 Task: Enable vulnerability alerts for a repository.
Action: Mouse moved to (959, 59)
Screenshot: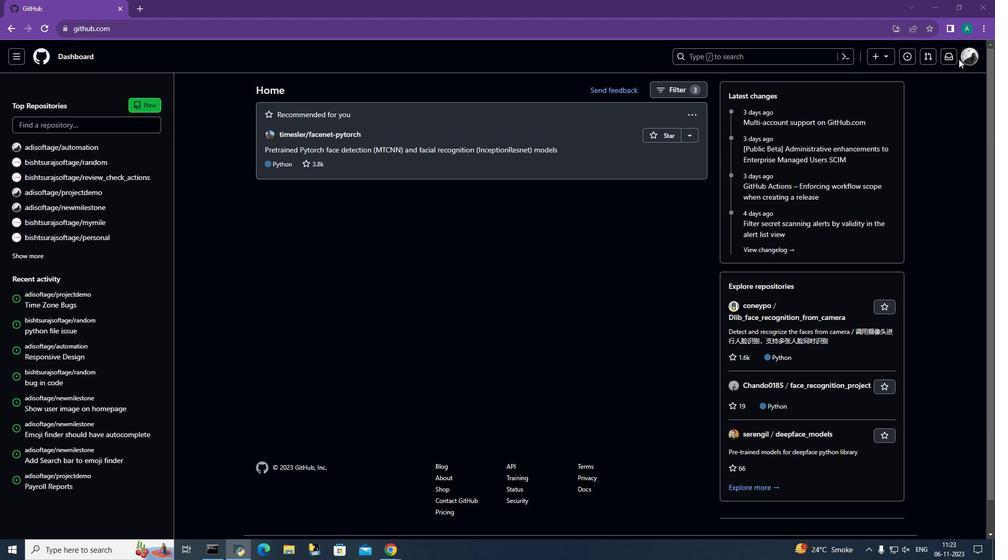 
Action: Mouse pressed left at (959, 59)
Screenshot: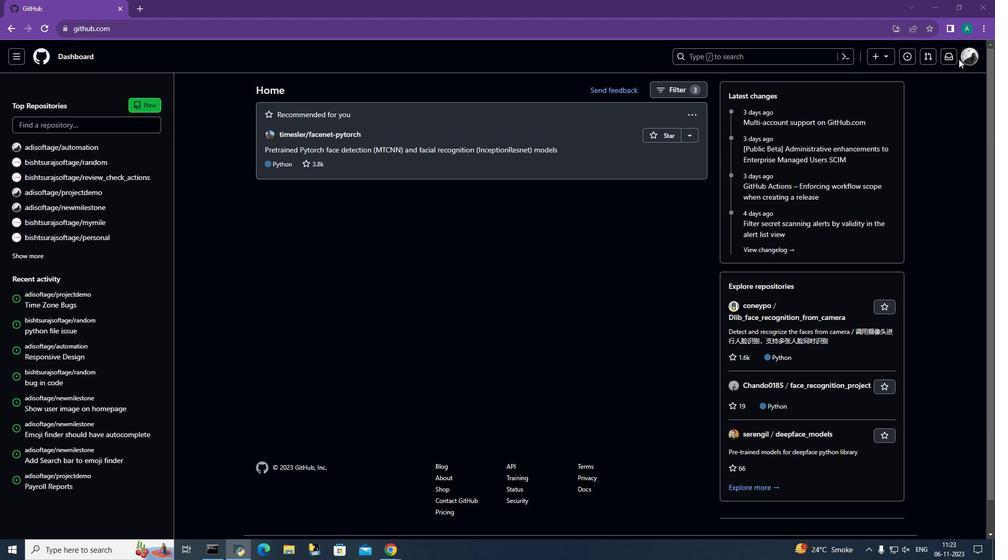 
Action: Mouse moved to (968, 54)
Screenshot: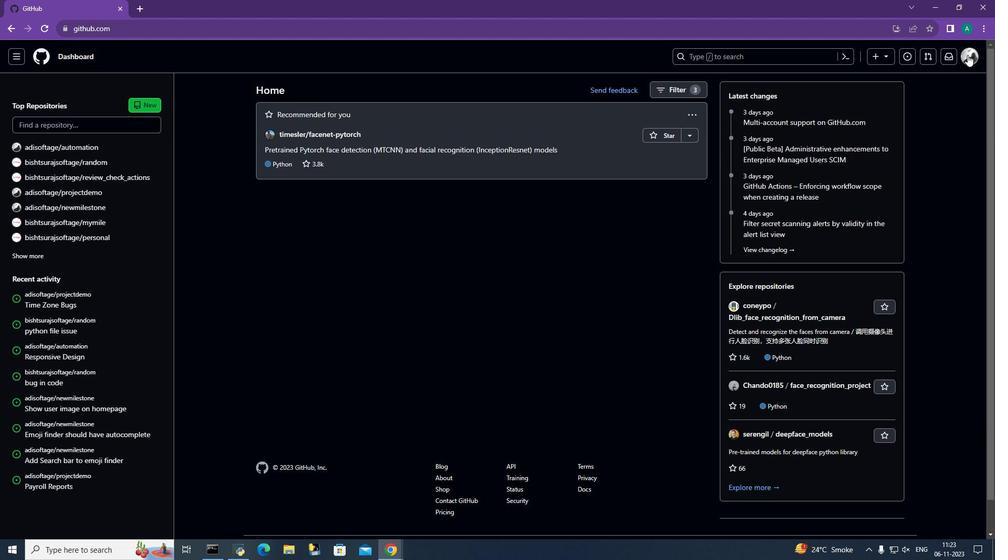 
Action: Mouse pressed left at (968, 54)
Screenshot: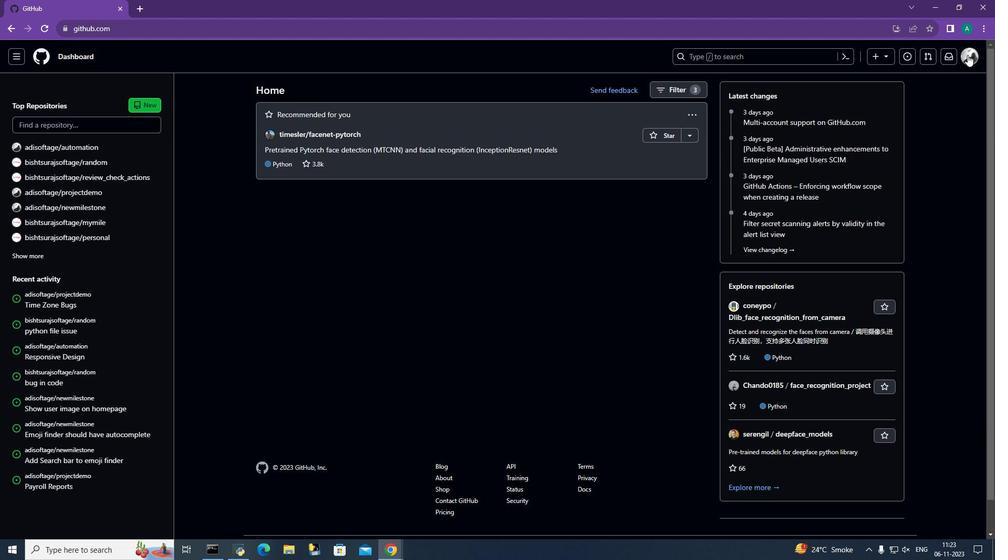 
Action: Mouse moved to (889, 151)
Screenshot: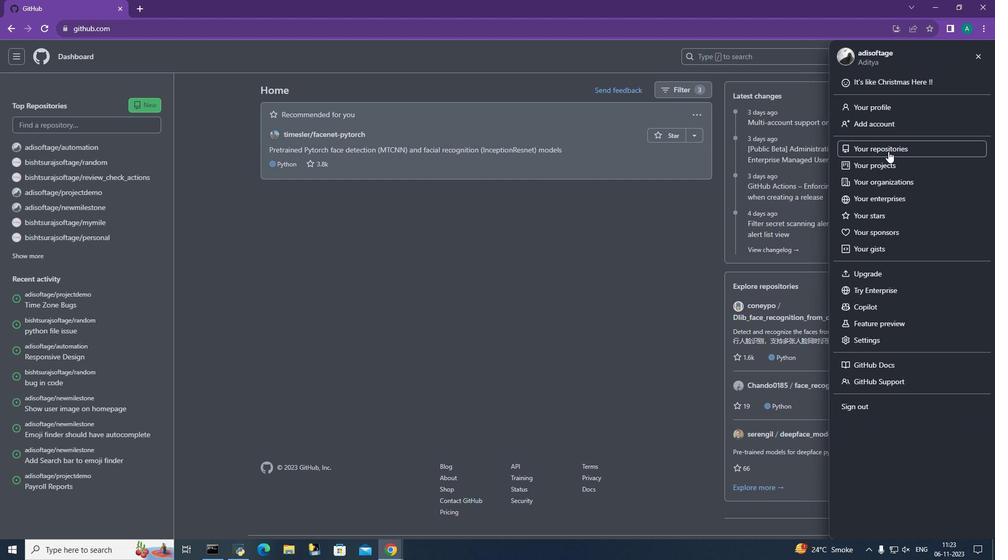 
Action: Mouse pressed left at (889, 151)
Screenshot: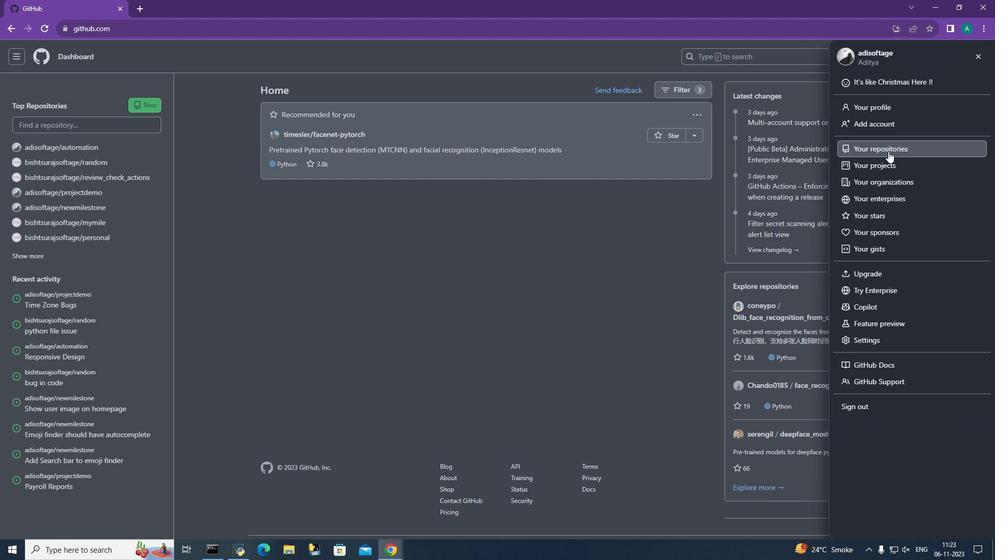 
Action: Mouse moved to (366, 155)
Screenshot: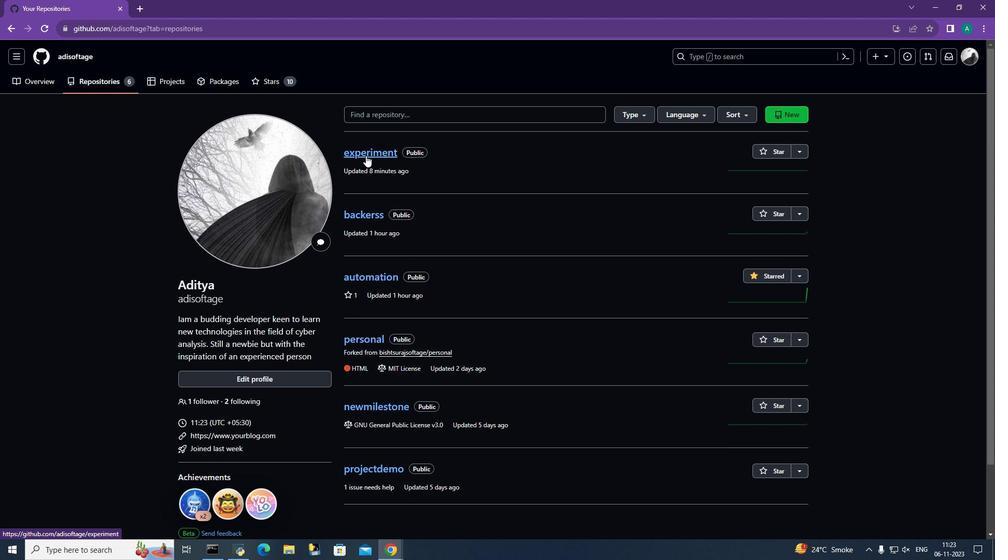 
Action: Mouse pressed left at (366, 155)
Screenshot: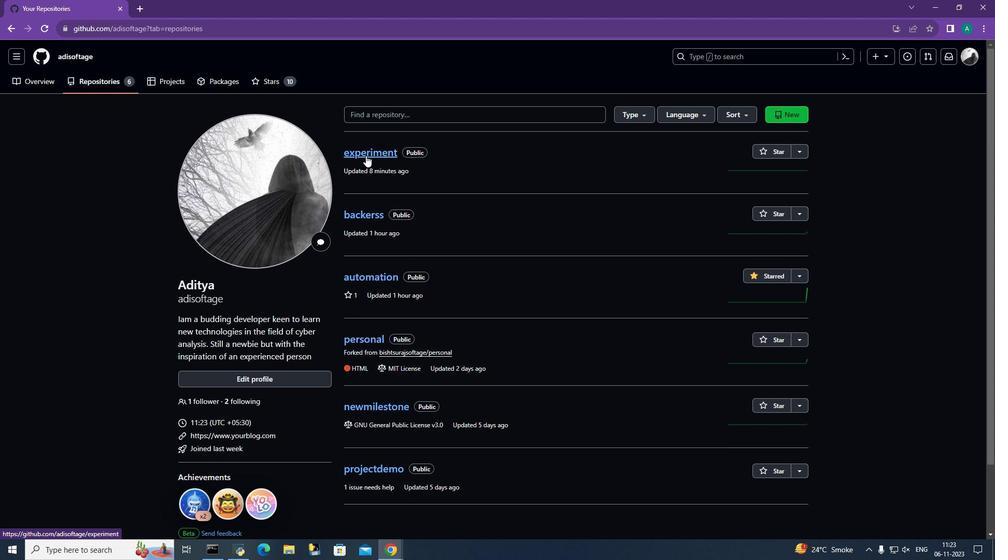 
Action: Mouse moved to (489, 80)
Screenshot: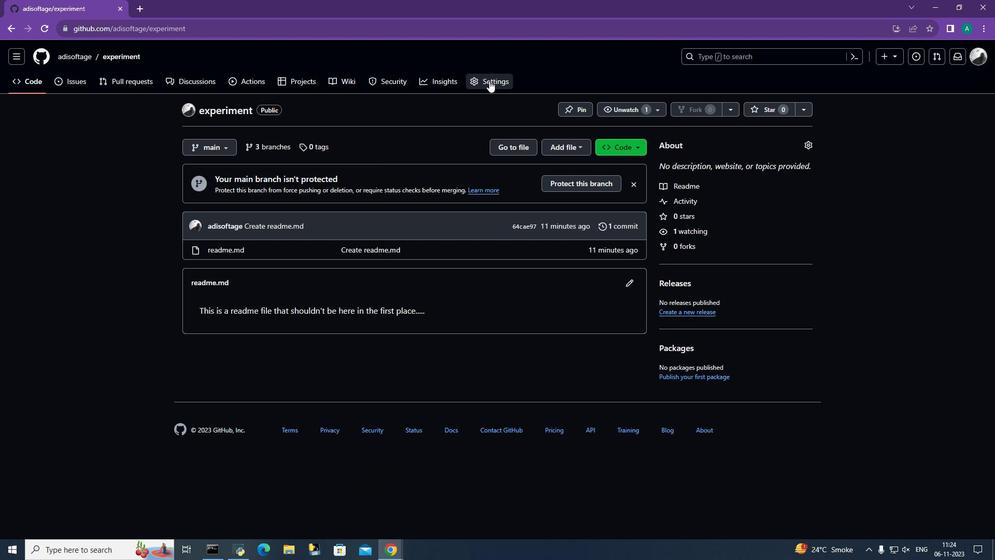 
Action: Mouse pressed left at (489, 80)
Screenshot: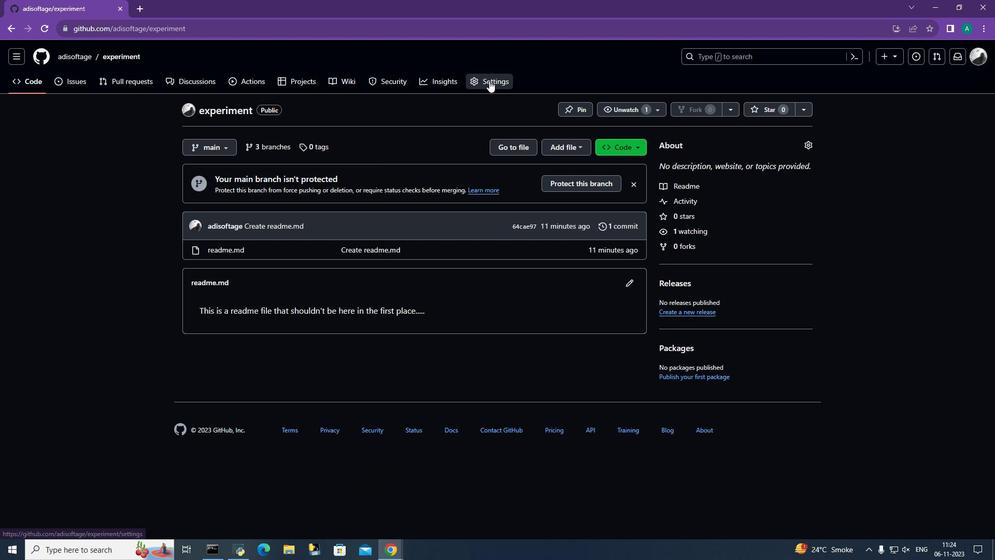 
Action: Mouse moved to (230, 369)
Screenshot: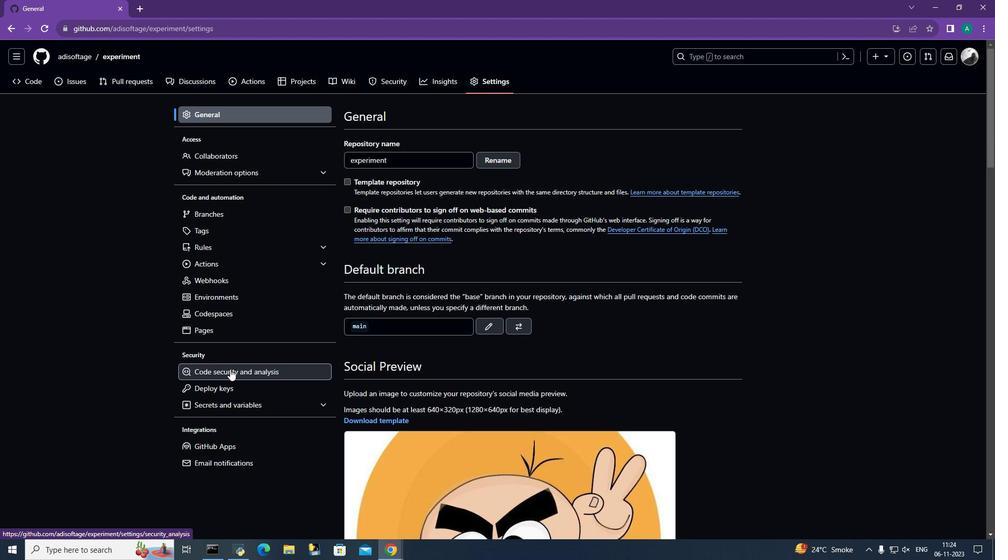 
Action: Mouse pressed left at (230, 369)
Screenshot: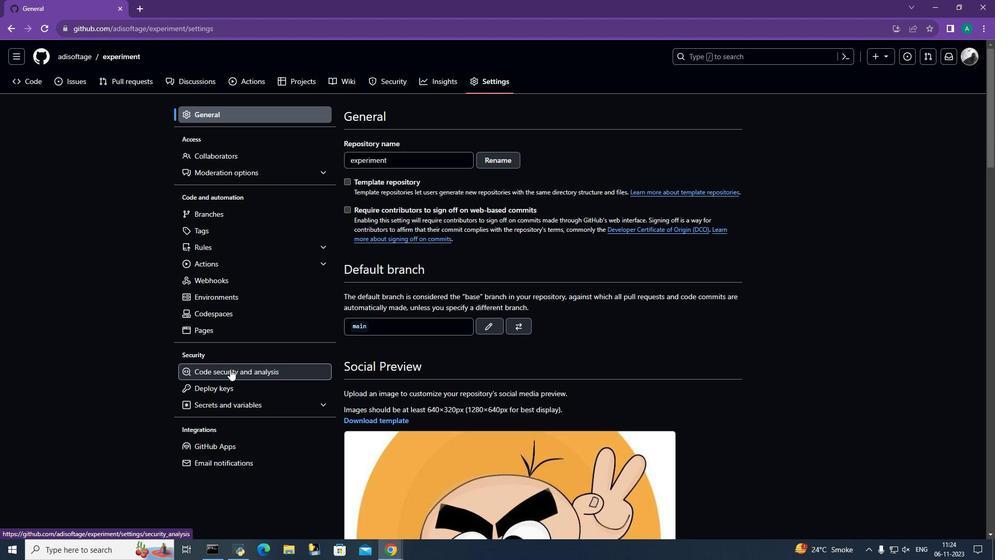 
Action: Mouse moved to (715, 192)
Screenshot: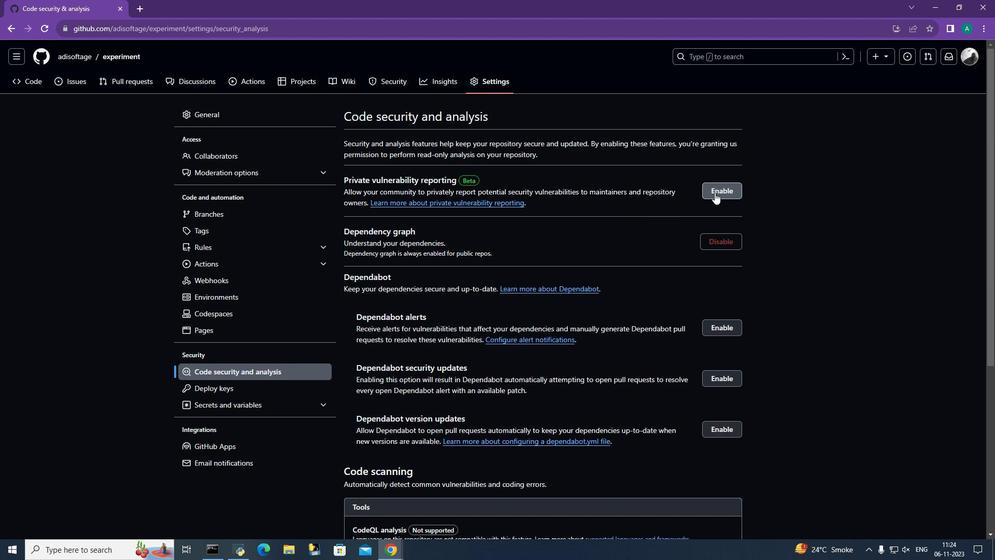 
Action: Mouse pressed left at (715, 192)
Screenshot: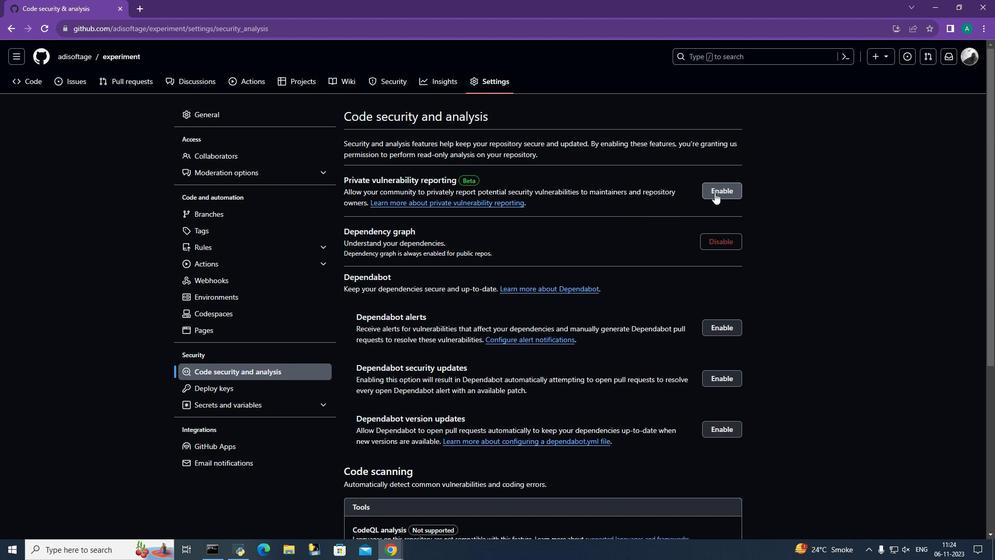 
Action: Mouse moved to (715, 355)
Screenshot: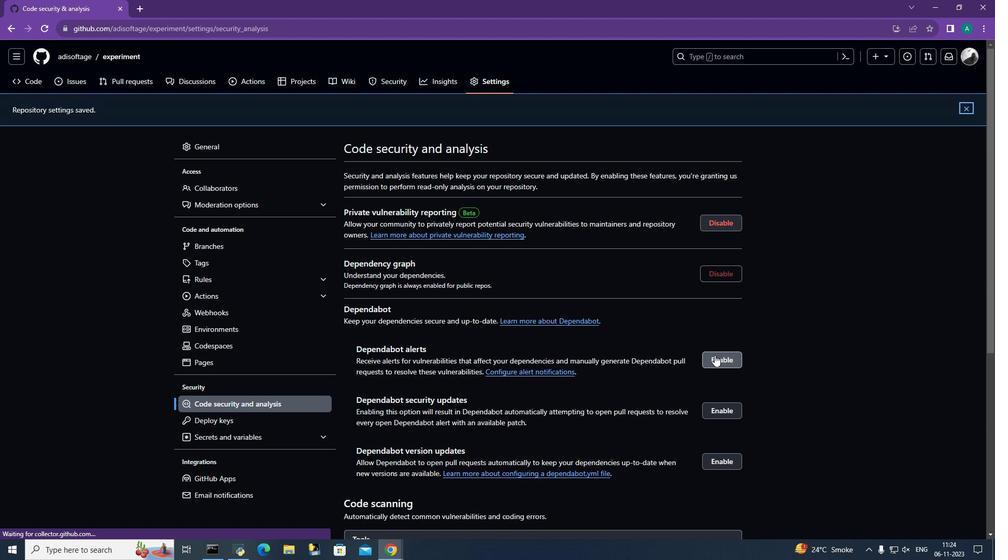 
Action: Mouse pressed left at (715, 355)
Screenshot: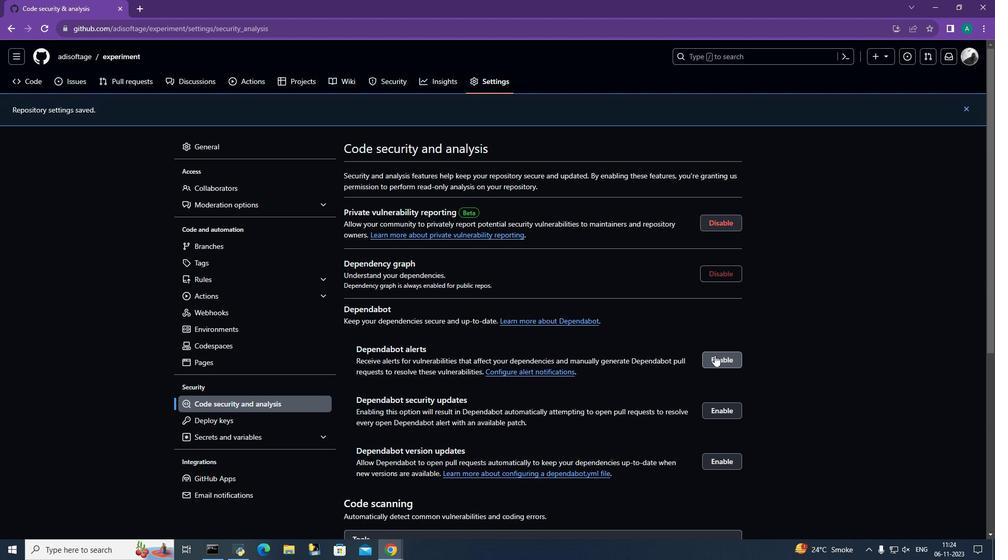 
Action: Mouse moved to (725, 465)
Screenshot: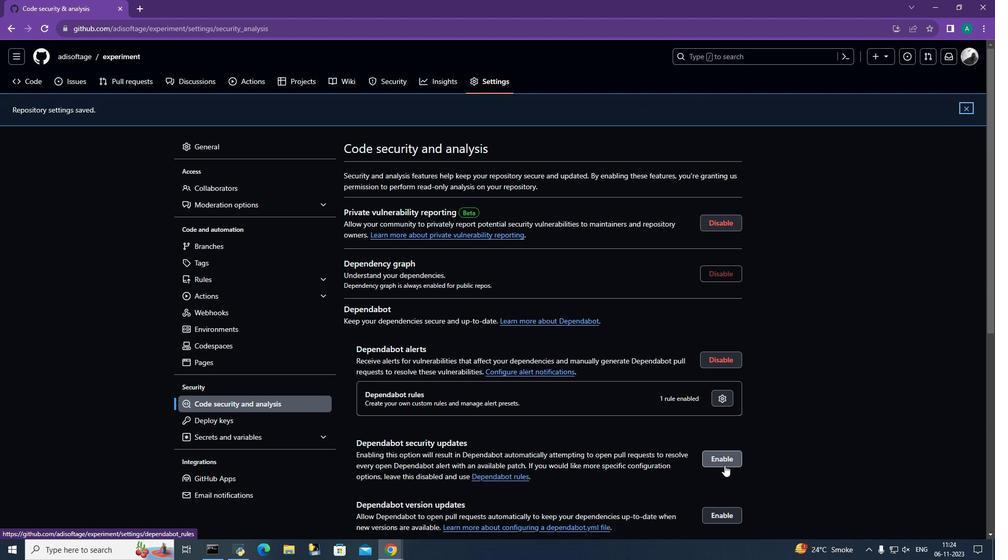 
Action: Mouse pressed left at (725, 465)
Screenshot: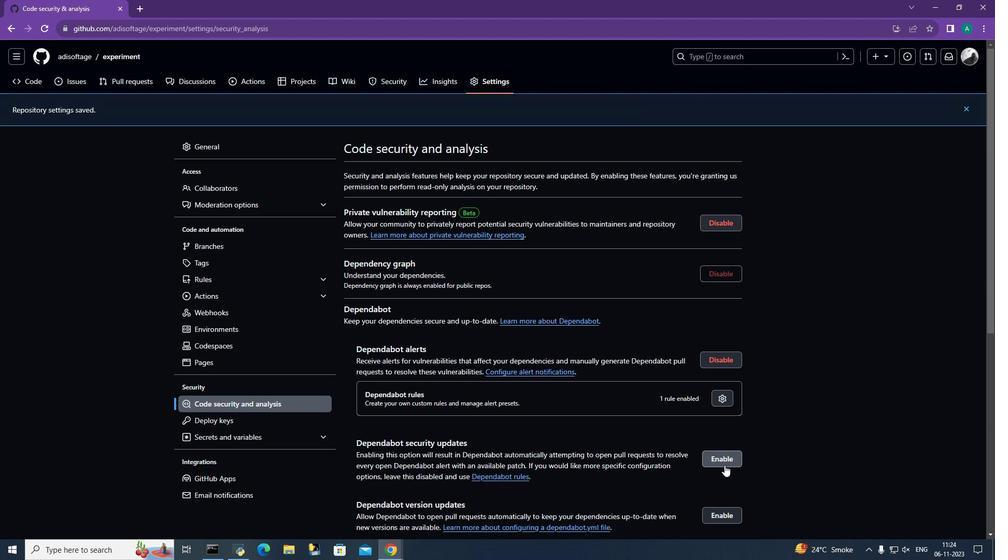 
Action: Mouse moved to (571, 382)
Screenshot: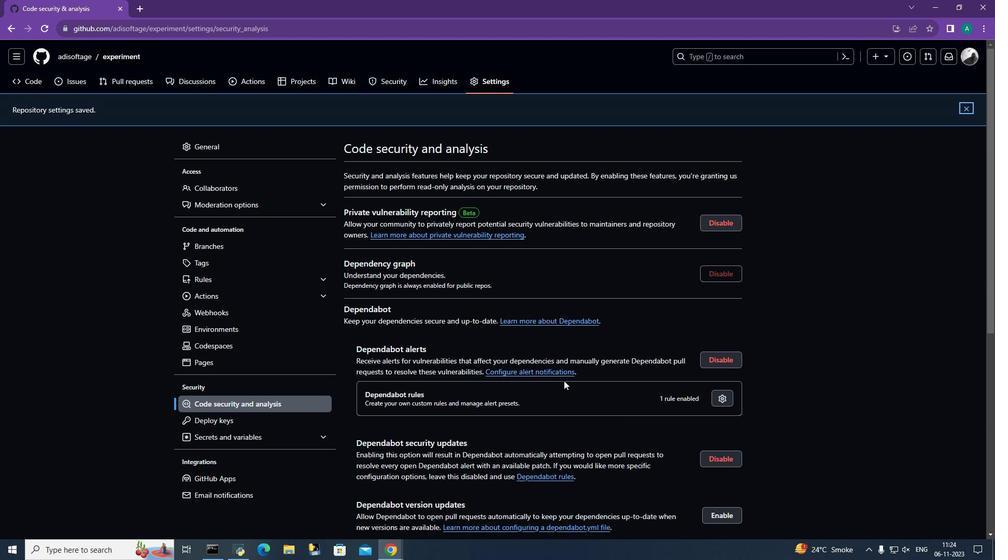 
Action: Mouse scrolled (571, 382) with delta (0, 0)
Screenshot: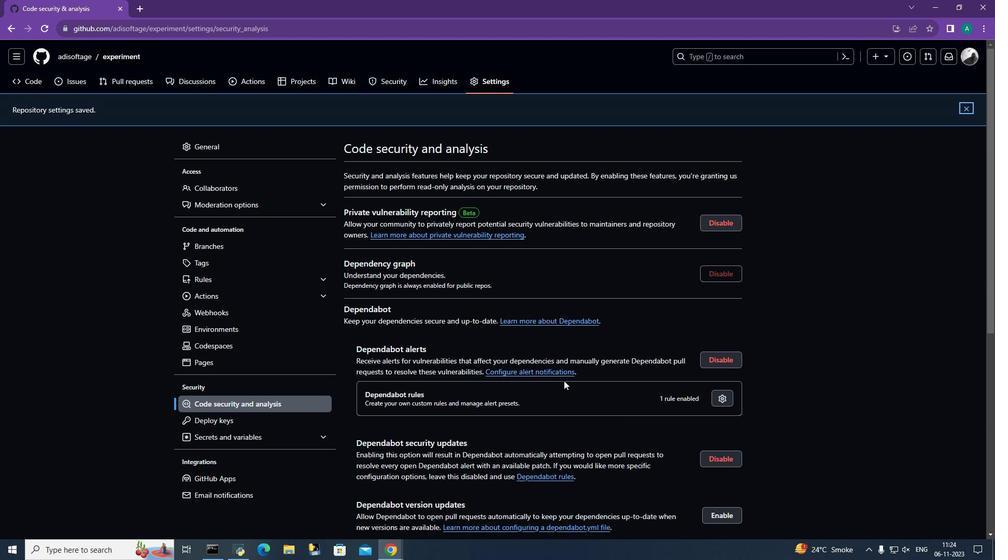 
Action: Mouse moved to (561, 379)
Screenshot: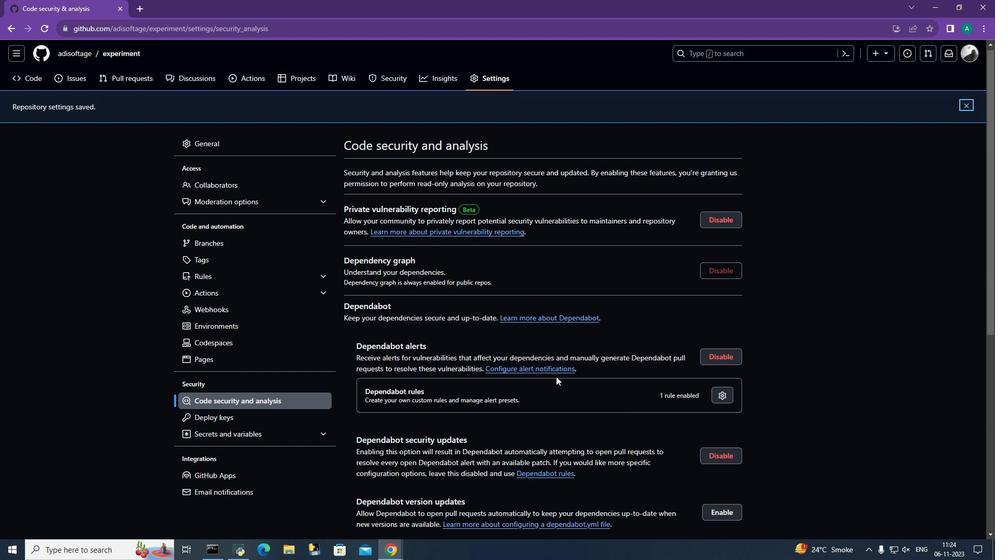 
Action: Mouse scrolled (561, 379) with delta (0, 0)
Screenshot: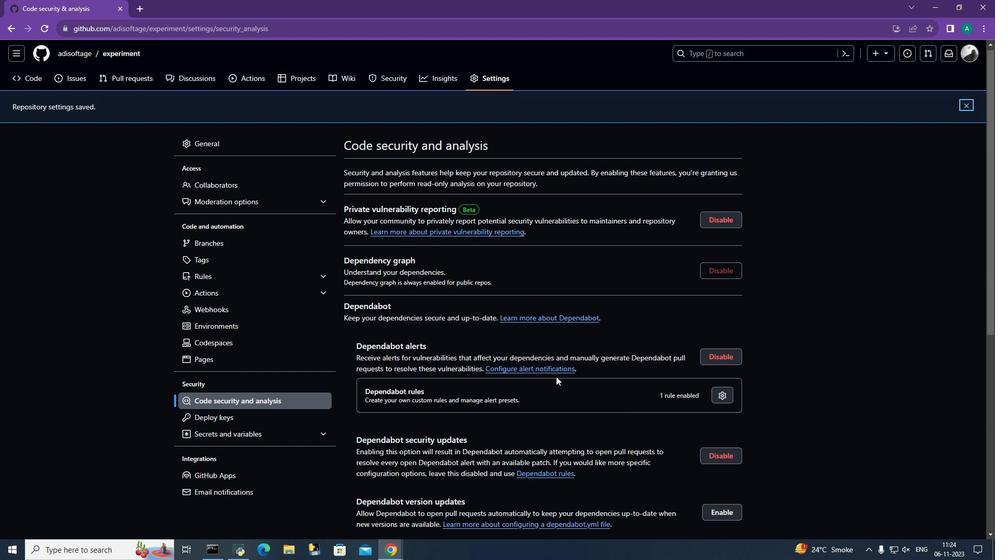 
Action: Mouse moved to (556, 376)
Screenshot: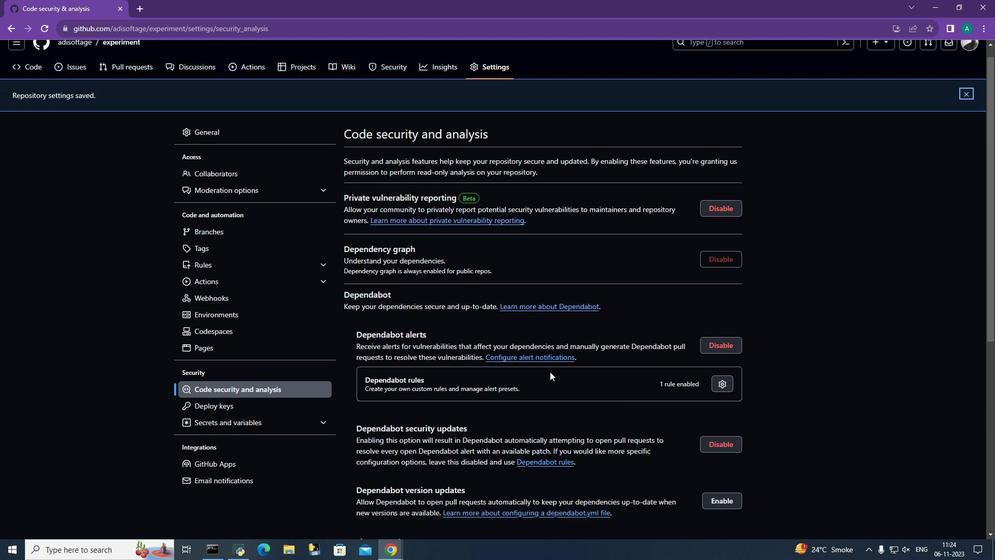 
Action: Mouse scrolled (556, 376) with delta (0, 0)
Screenshot: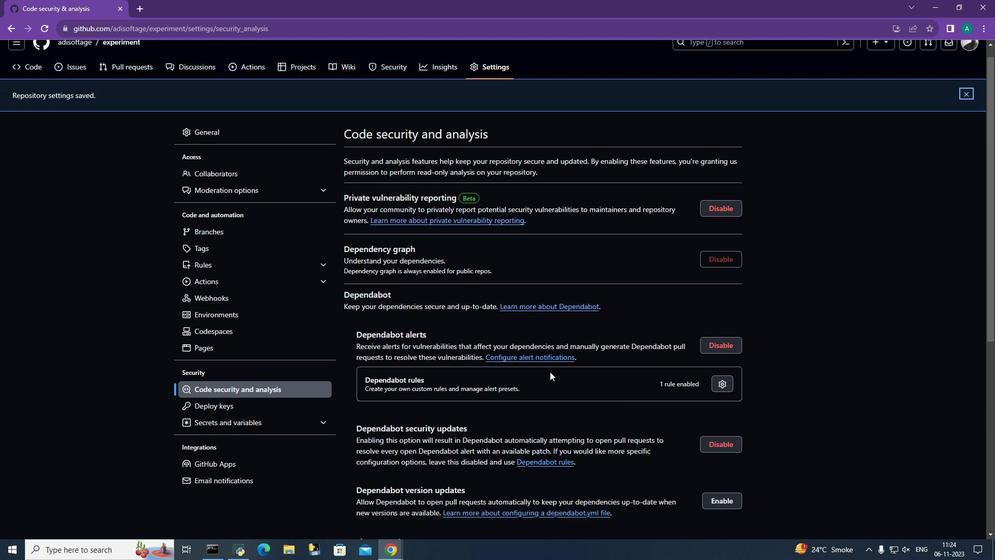 
Action: Mouse moved to (551, 372)
Screenshot: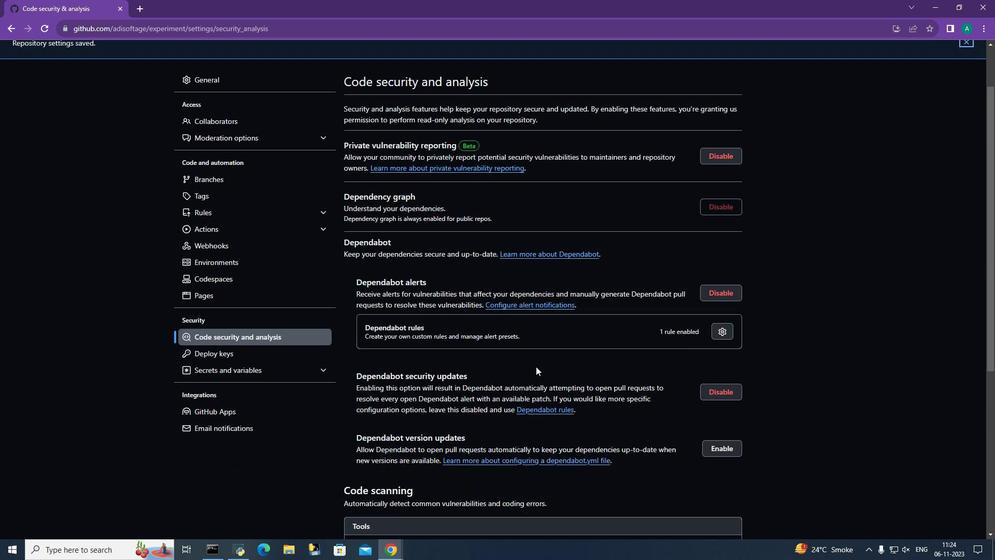 
Action: Mouse scrolled (551, 372) with delta (0, 0)
Screenshot: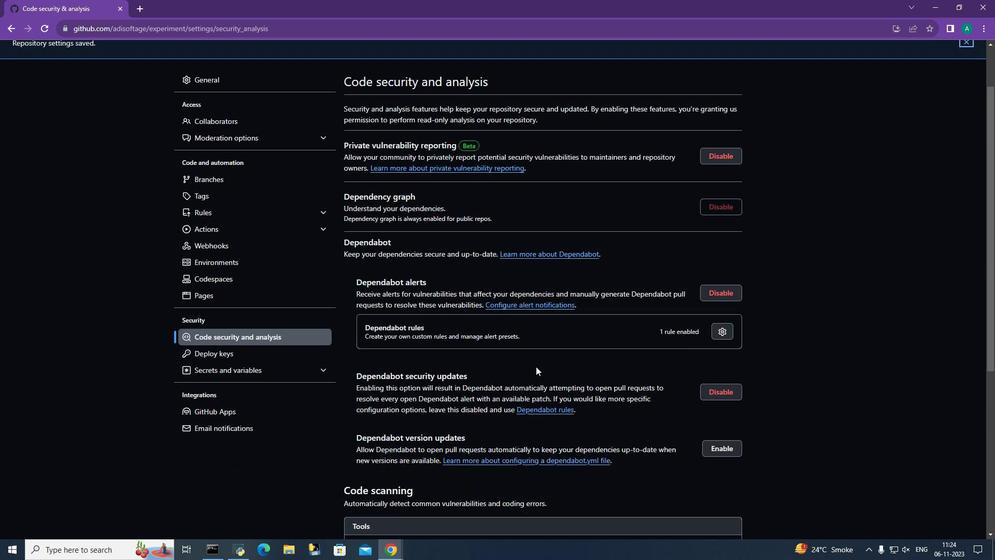 
Action: Mouse moved to (541, 368)
Screenshot: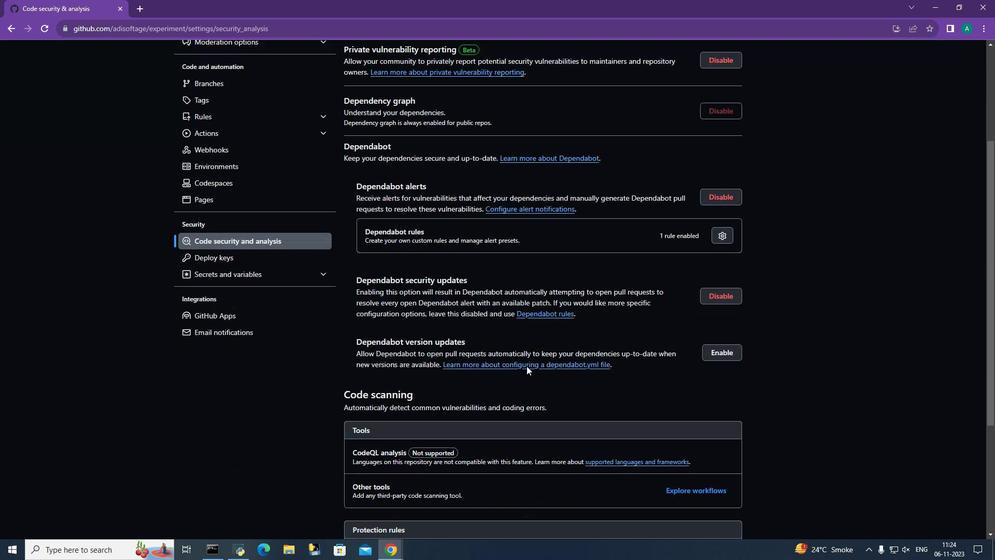 
Action: Mouse scrolled (541, 367) with delta (0, 0)
Screenshot: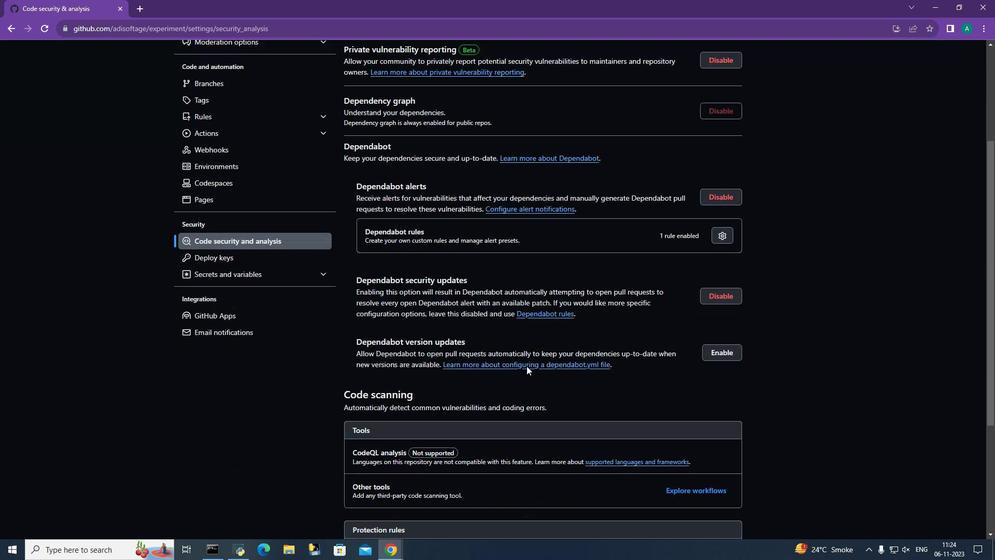
Action: Mouse moved to (521, 357)
Screenshot: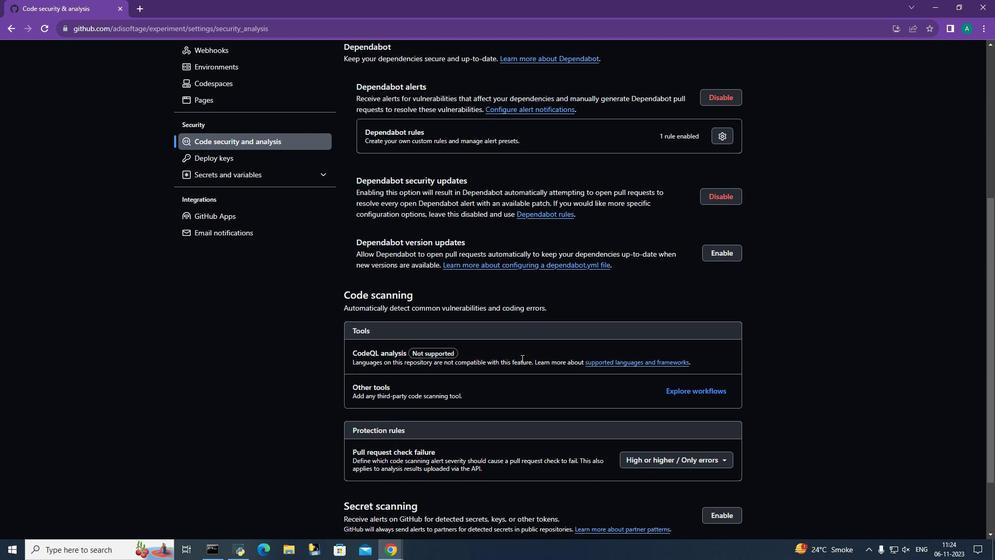 
Action: Mouse scrolled (521, 356) with delta (0, 0)
Screenshot: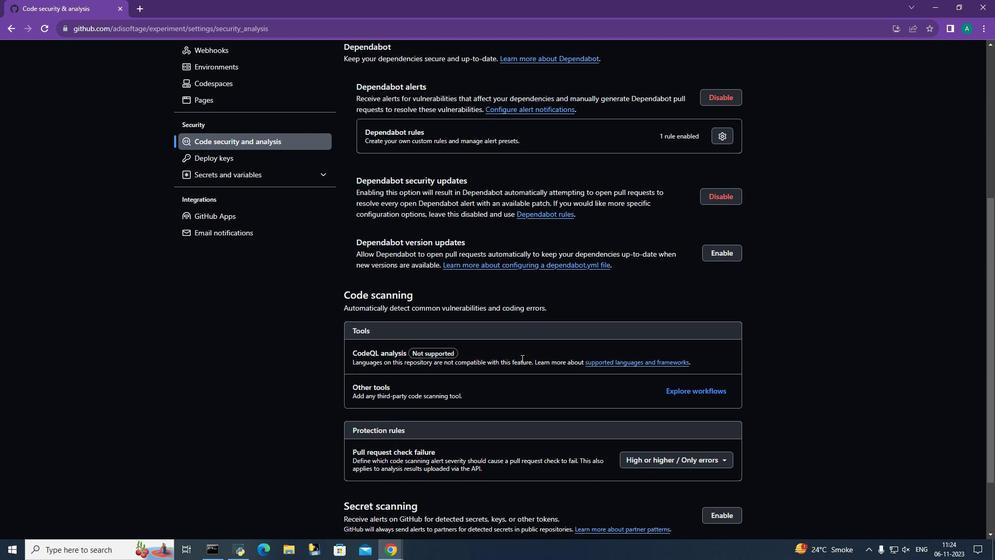
Action: Mouse moved to (521, 357)
Screenshot: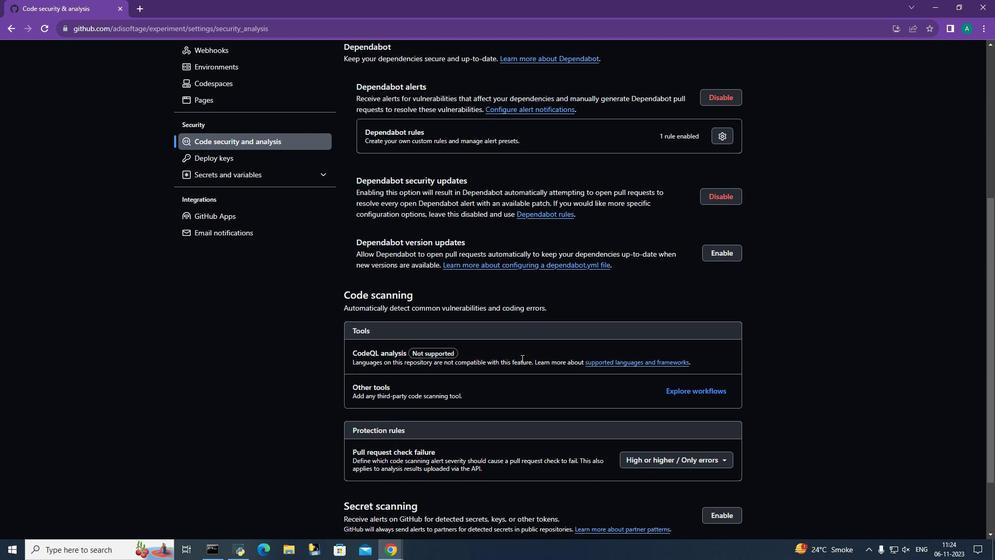 
Action: Mouse scrolled (521, 357) with delta (0, 0)
Screenshot: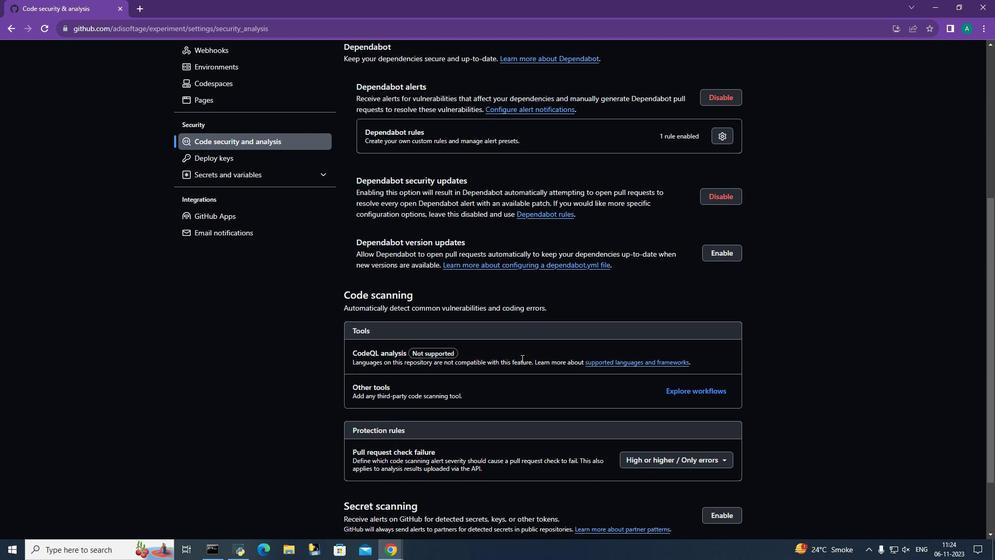 
Action: Mouse moved to (521, 358)
Screenshot: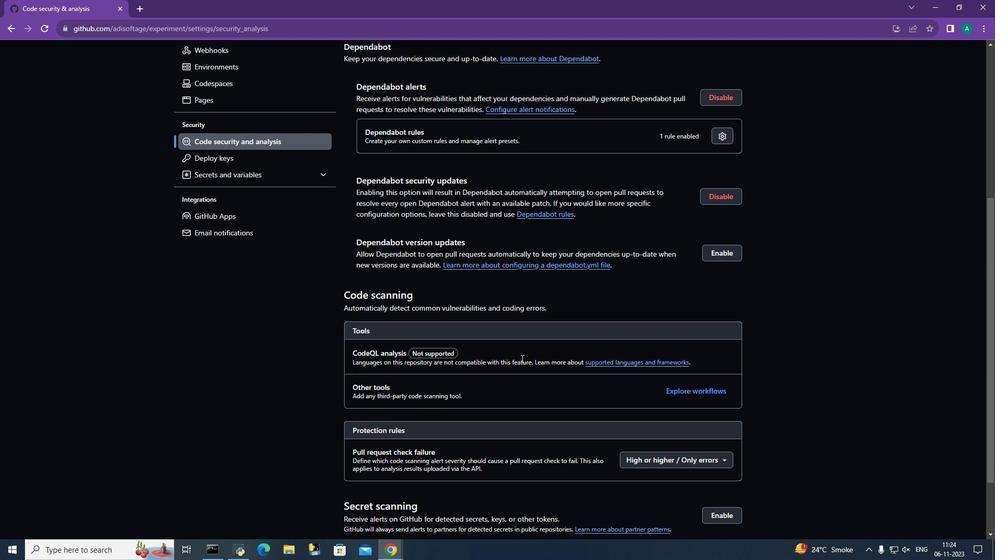 
Action: Mouse scrolled (521, 358) with delta (0, 0)
Screenshot: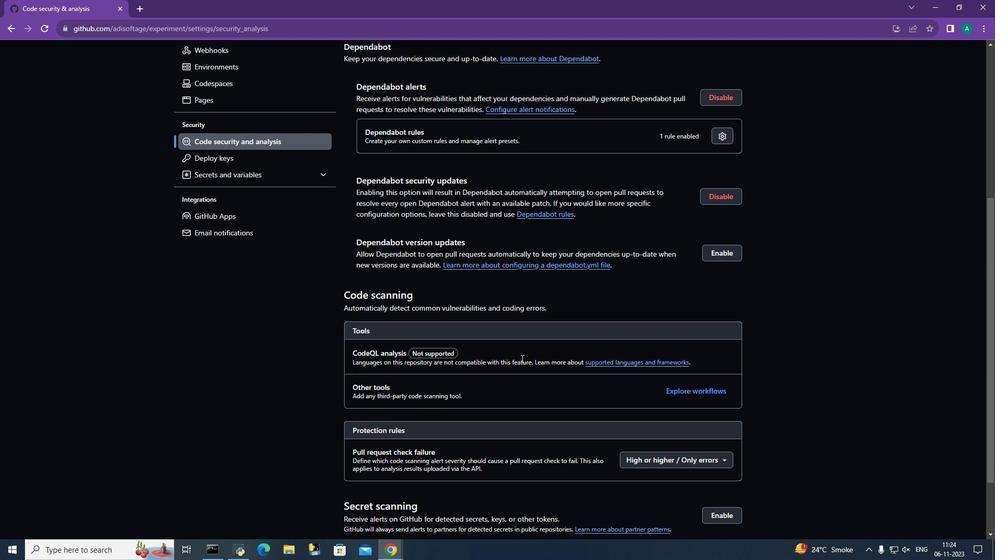 
Action: Mouse moved to (521, 358)
Screenshot: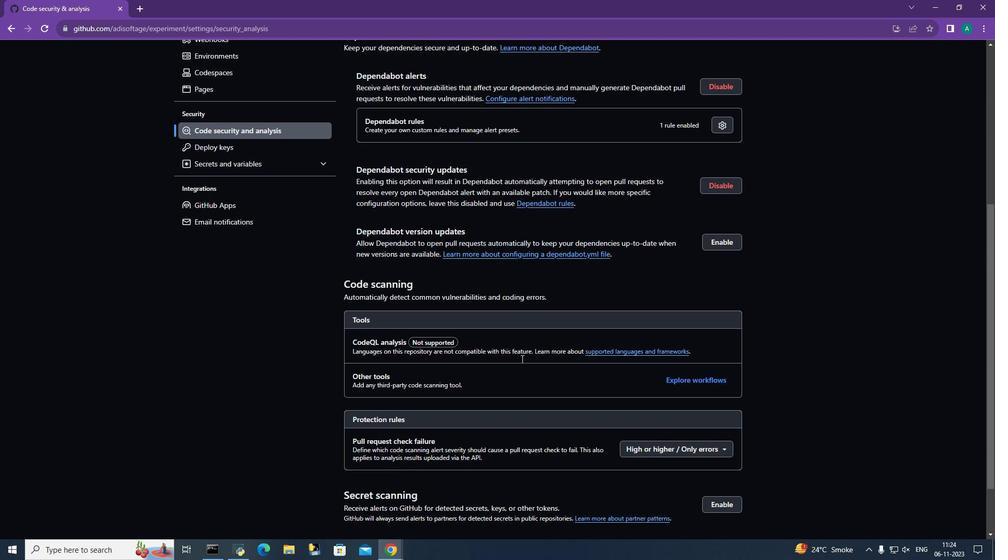 
Action: Mouse scrolled (521, 358) with delta (0, 0)
Screenshot: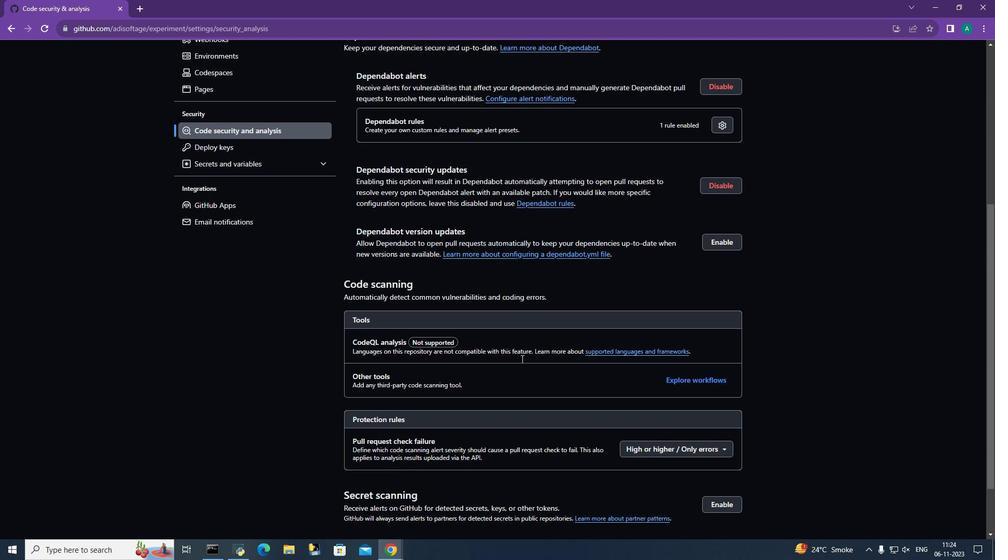 
Action: Mouse scrolled (521, 358) with delta (0, 0)
Screenshot: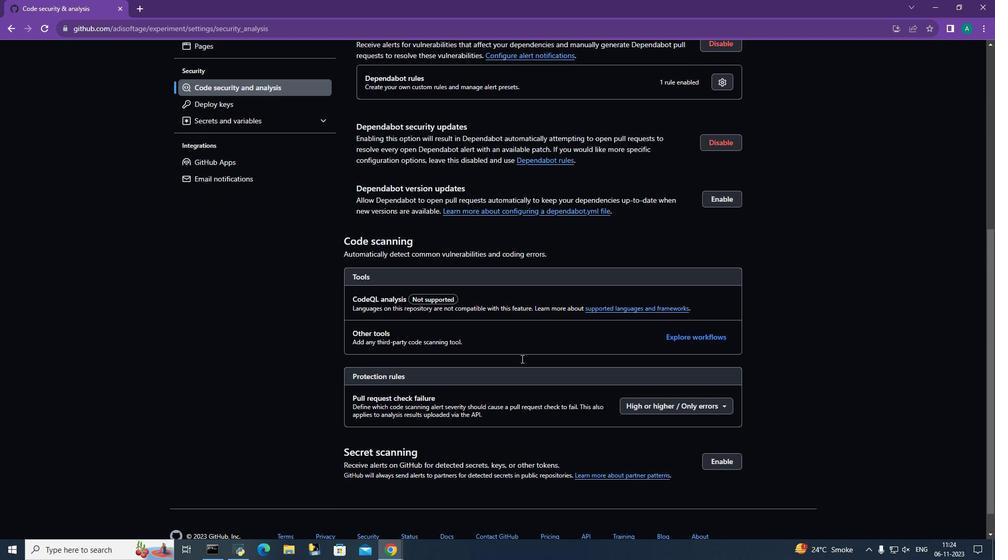 
Action: Mouse moved to (457, 345)
Screenshot: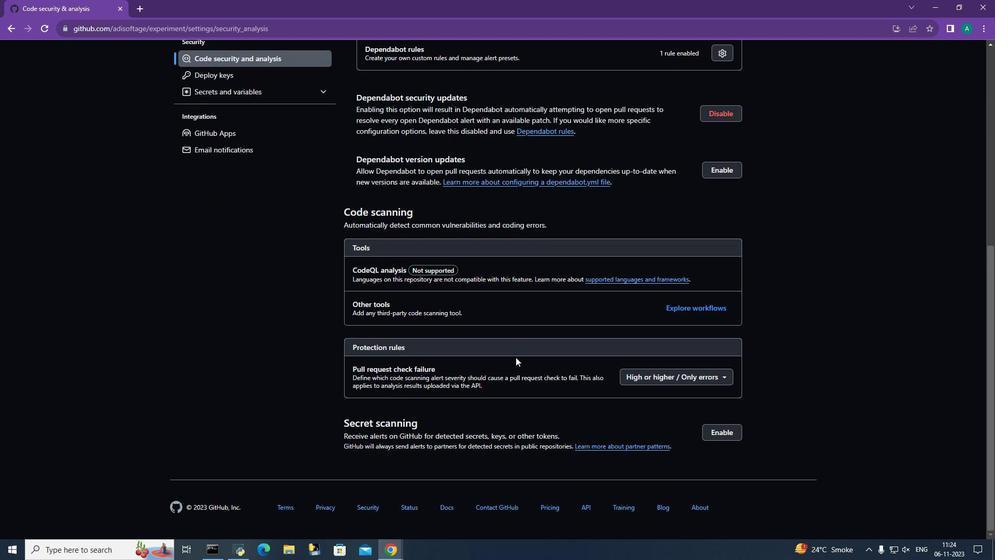 
